 Task: Create a due date automation trigger when advanced on, on the tuesday before a card is due add content with a name or a description starting with resume at 11:00 AM.
Action: Mouse moved to (1074, 84)
Screenshot: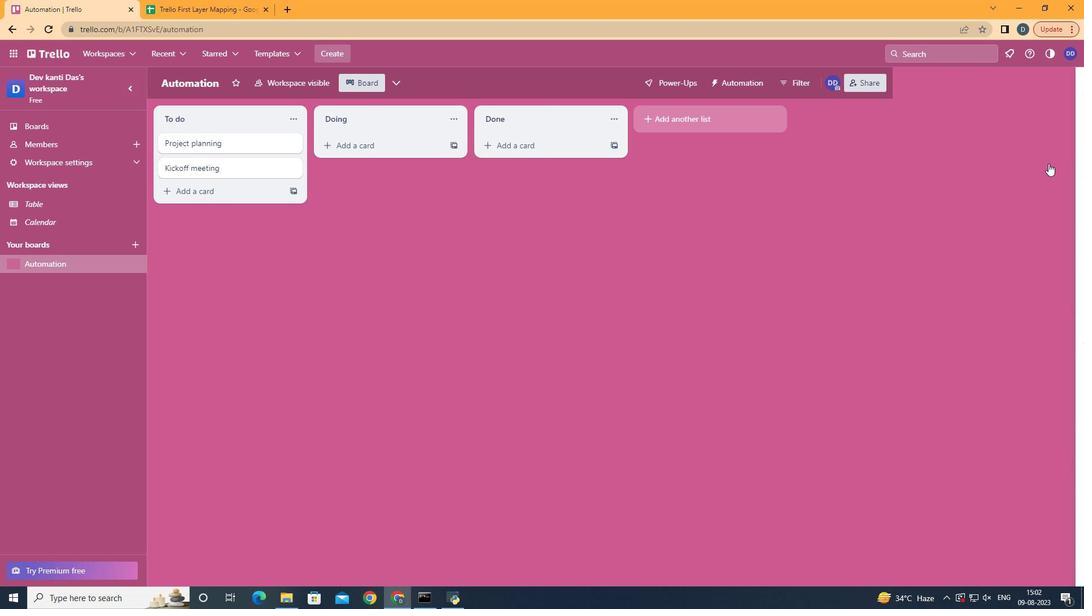 
Action: Mouse pressed left at (1074, 84)
Screenshot: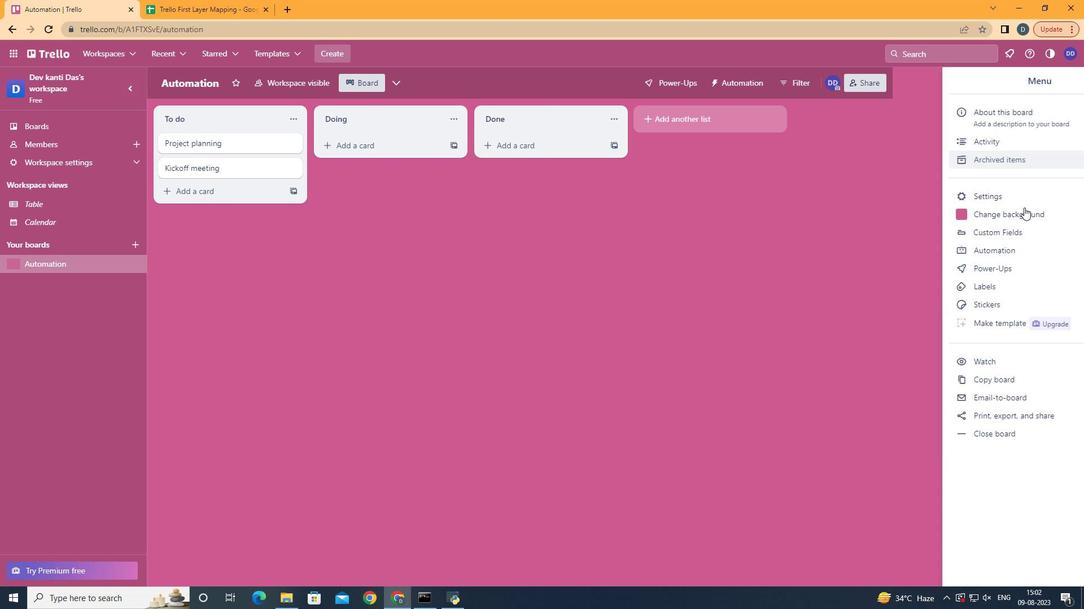 
Action: Mouse moved to (966, 248)
Screenshot: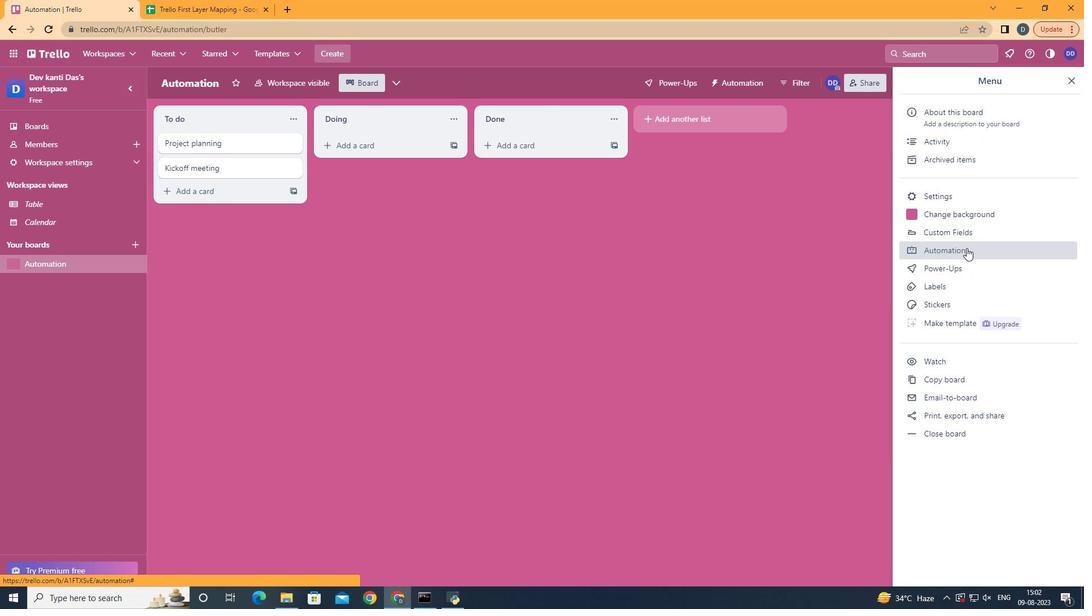 
Action: Mouse pressed left at (966, 248)
Screenshot: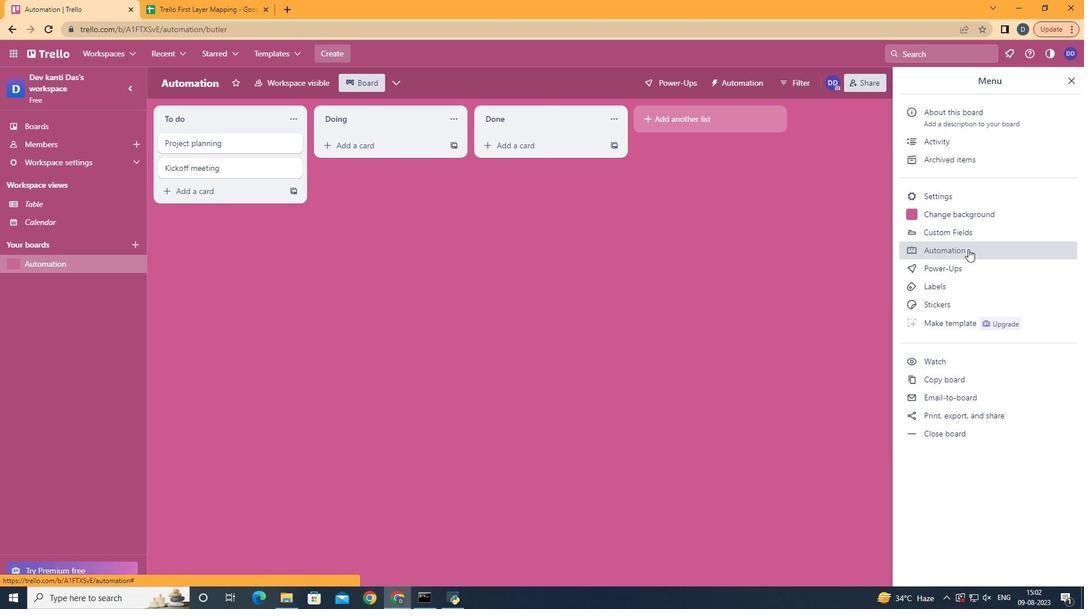 
Action: Mouse moved to (211, 226)
Screenshot: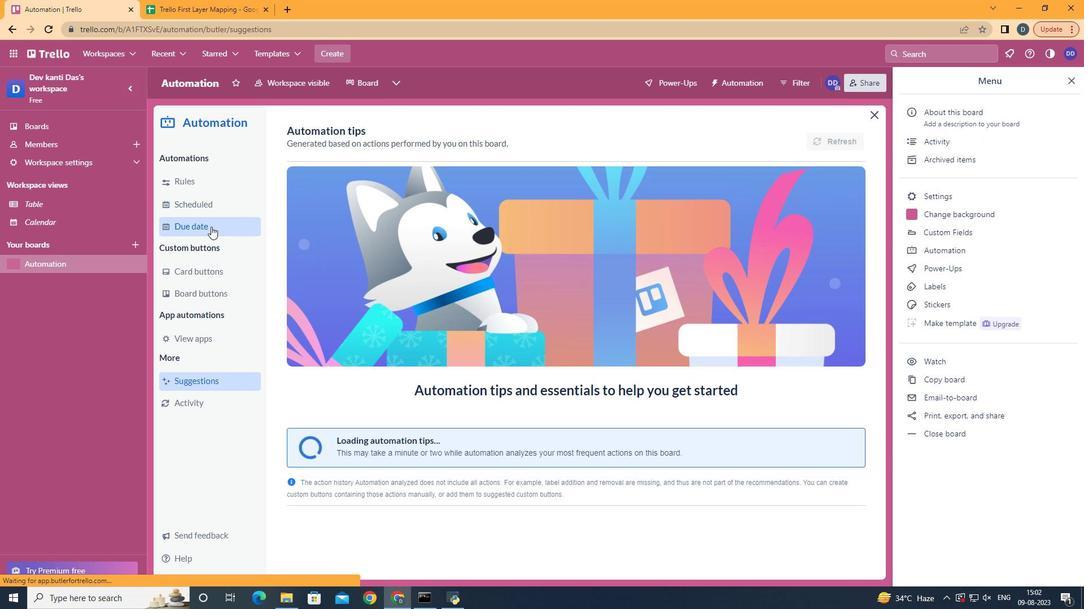 
Action: Mouse pressed left at (211, 226)
Screenshot: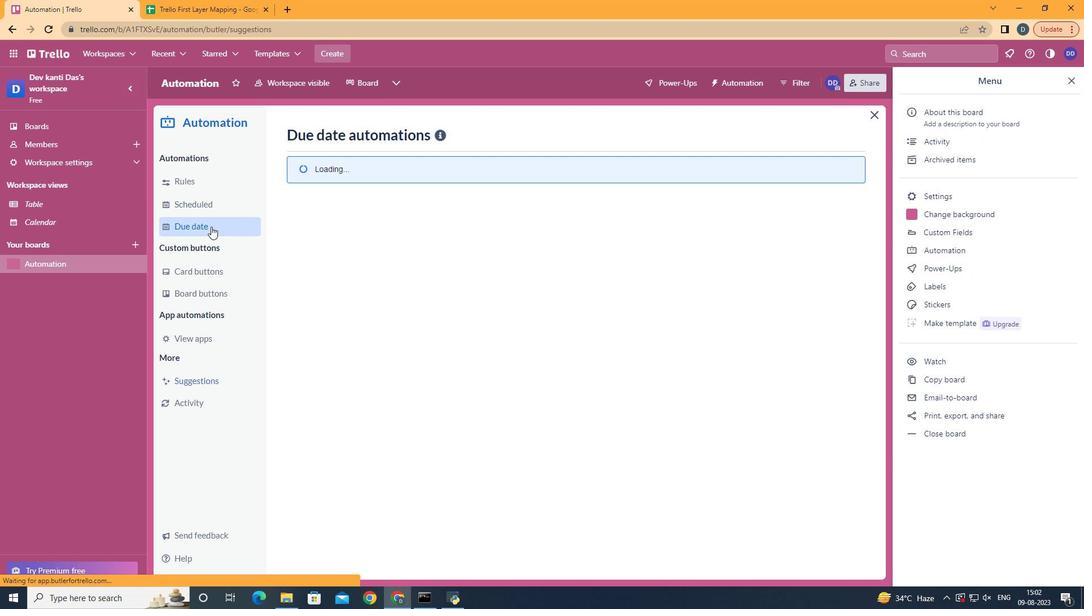 
Action: Mouse moved to (770, 131)
Screenshot: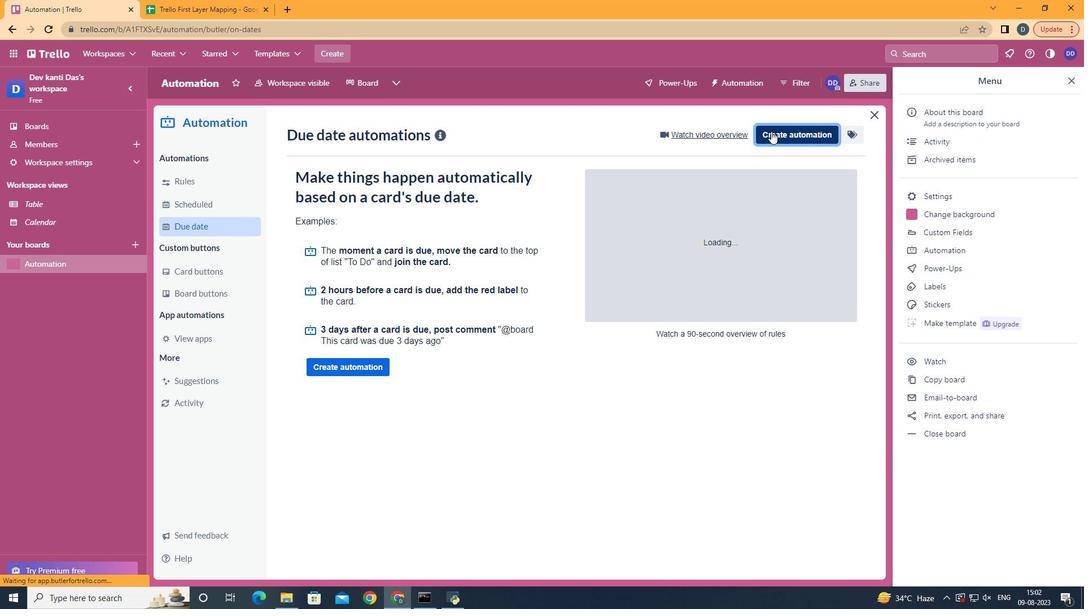
Action: Mouse pressed left at (770, 131)
Screenshot: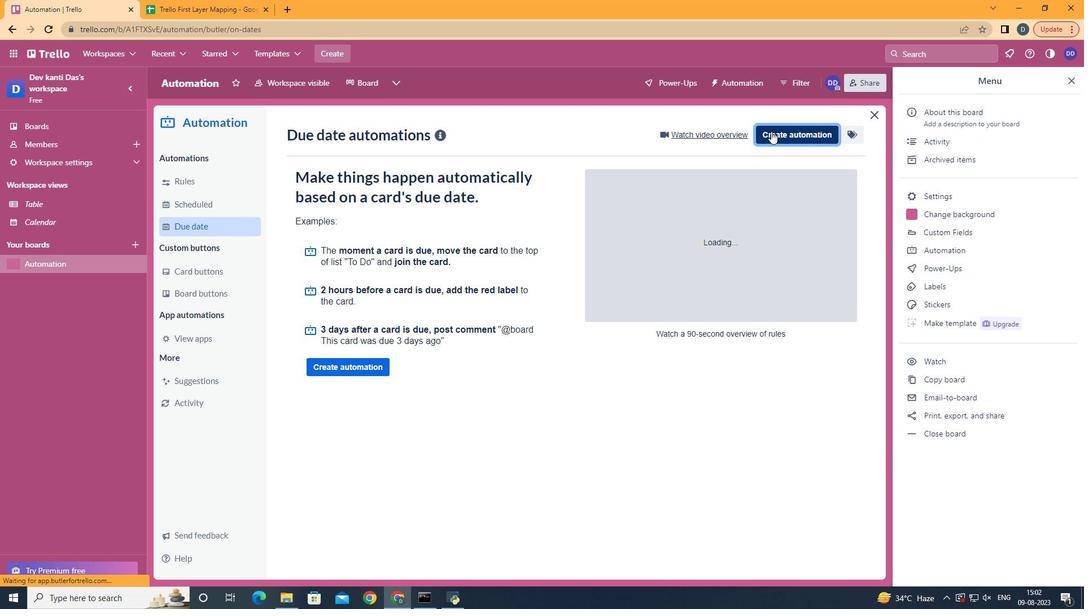 
Action: Mouse moved to (587, 234)
Screenshot: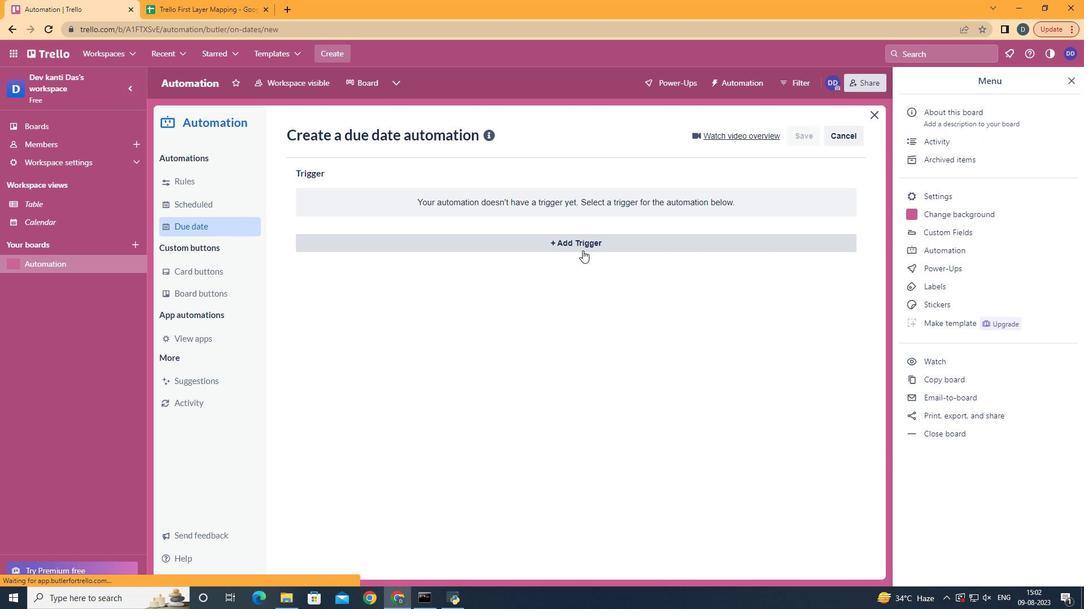 
Action: Mouse pressed left at (587, 234)
Screenshot: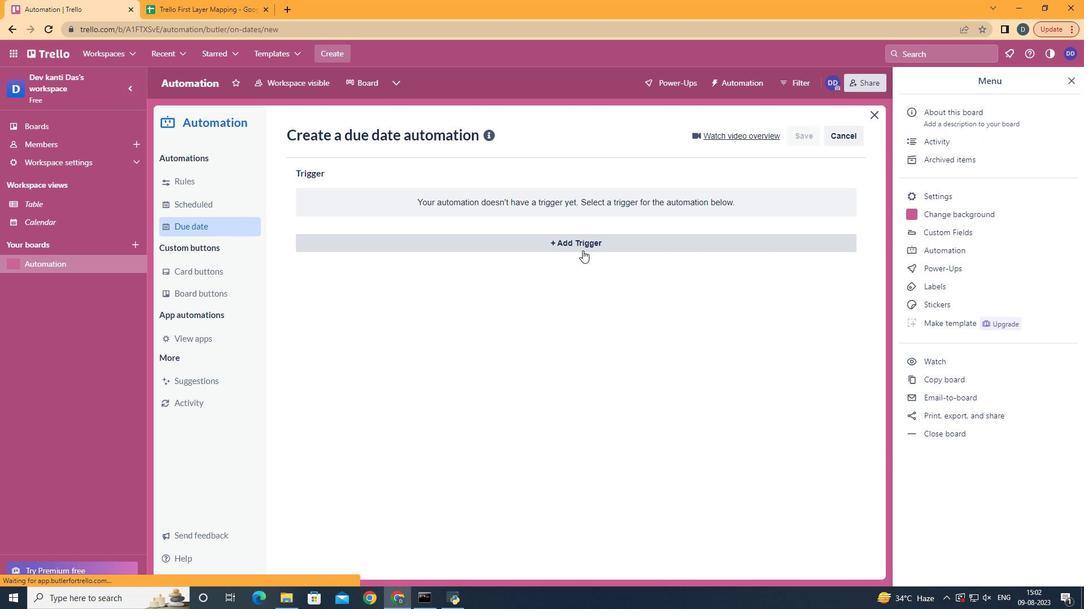 
Action: Mouse moved to (582, 250)
Screenshot: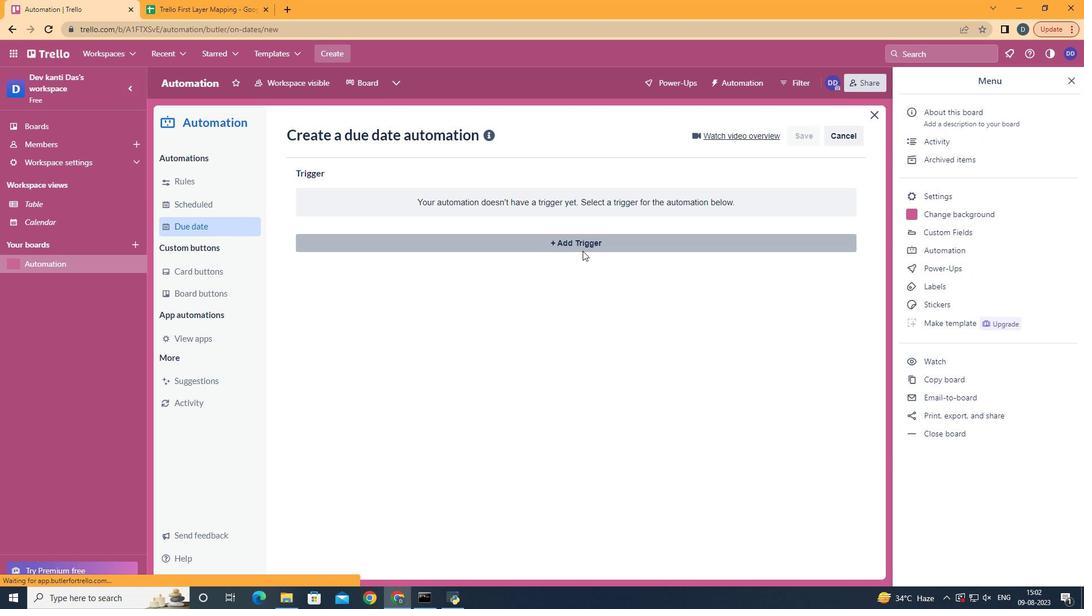 
Action: Mouse pressed left at (582, 250)
Screenshot: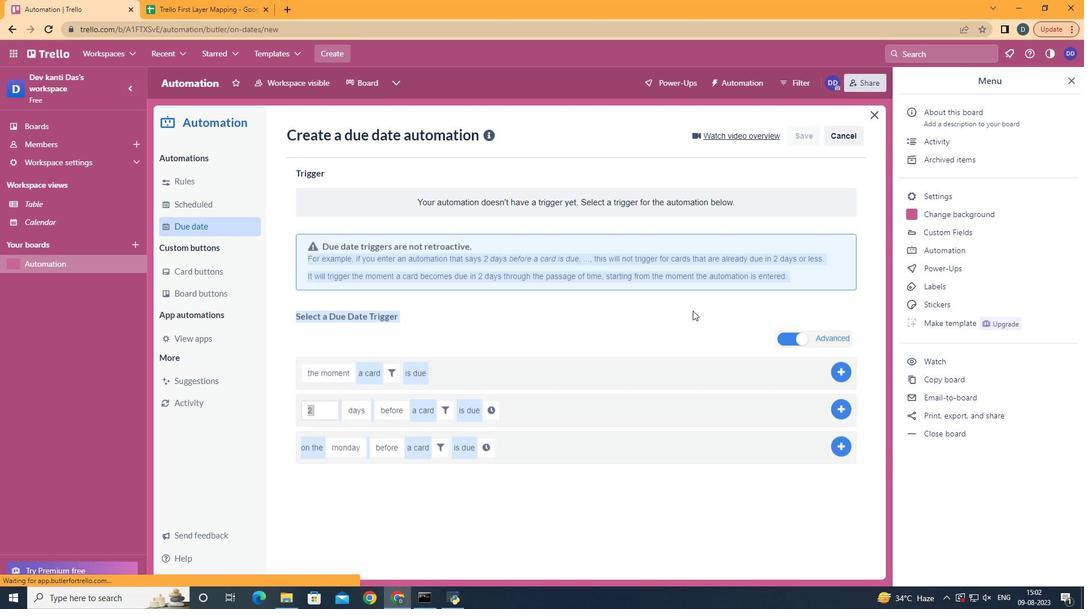 
Action: Mouse moved to (486, 436)
Screenshot: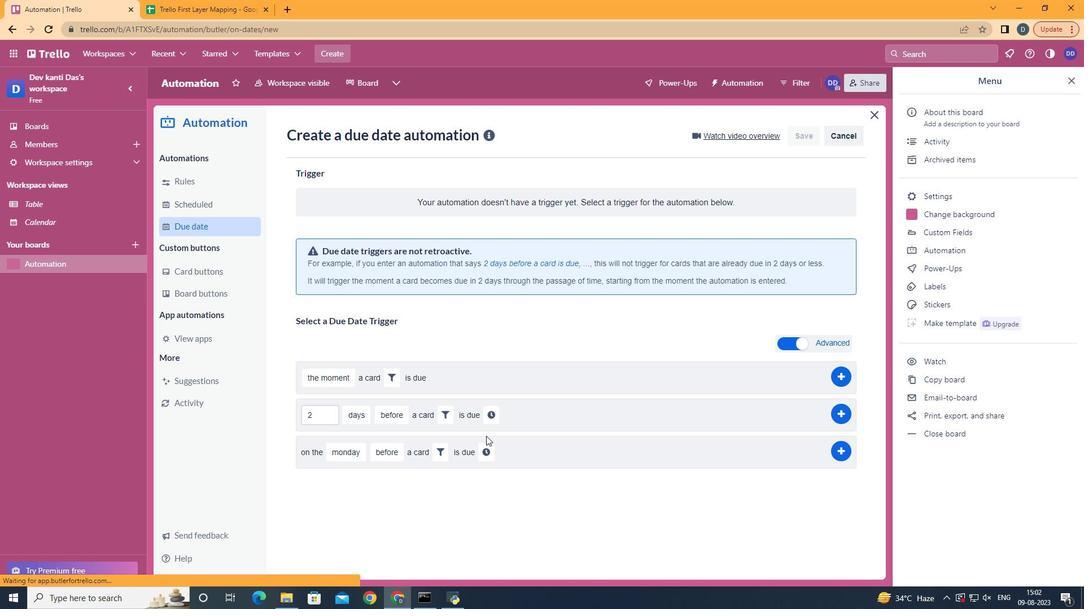
Action: Mouse pressed left at (486, 436)
Screenshot: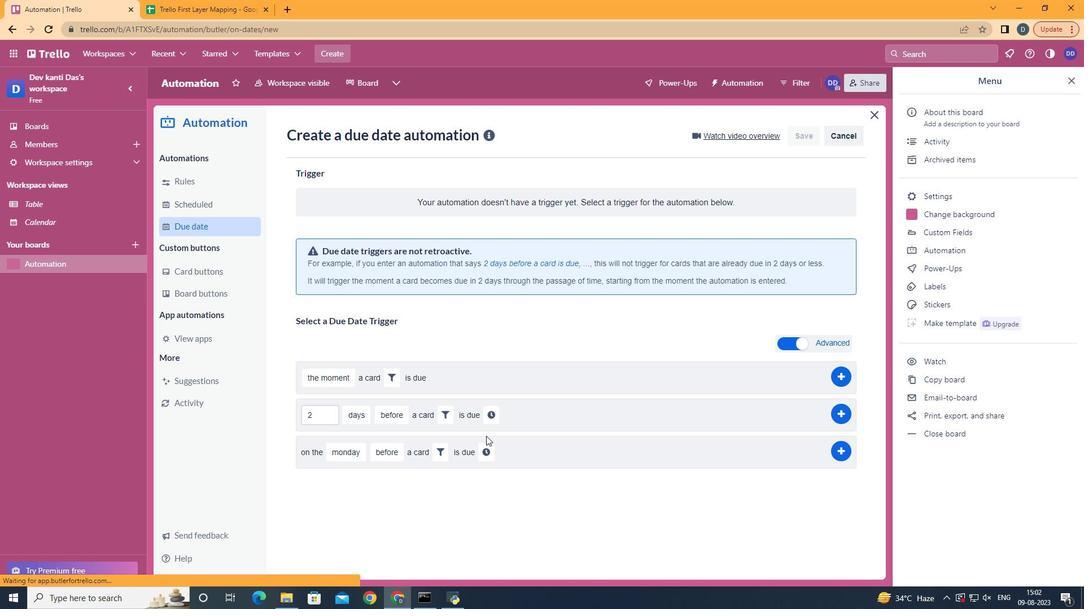 
Action: Mouse moved to (373, 317)
Screenshot: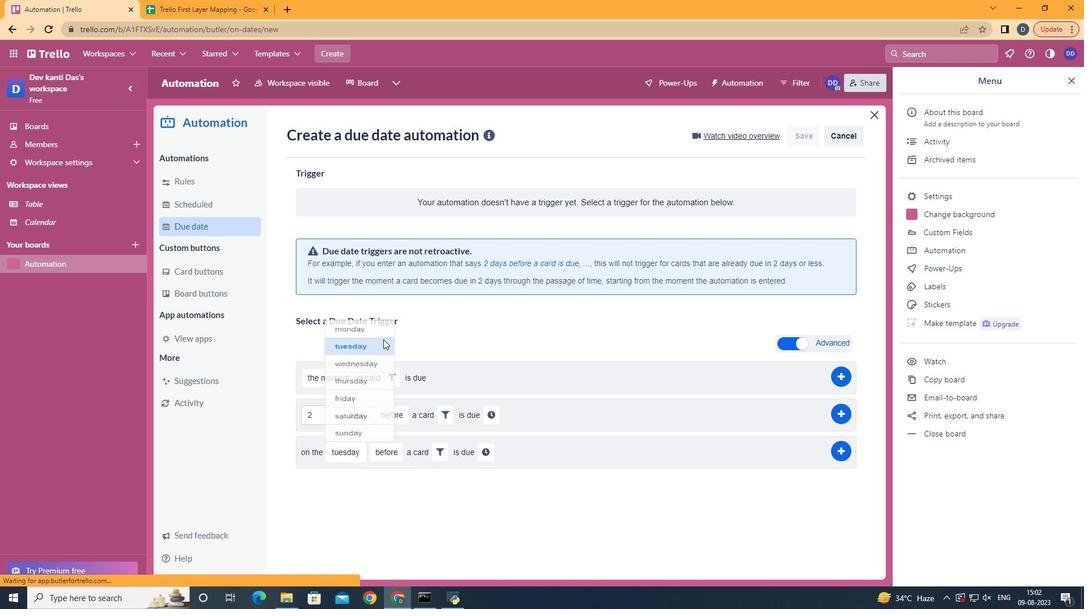 
Action: Mouse pressed left at (373, 317)
Screenshot: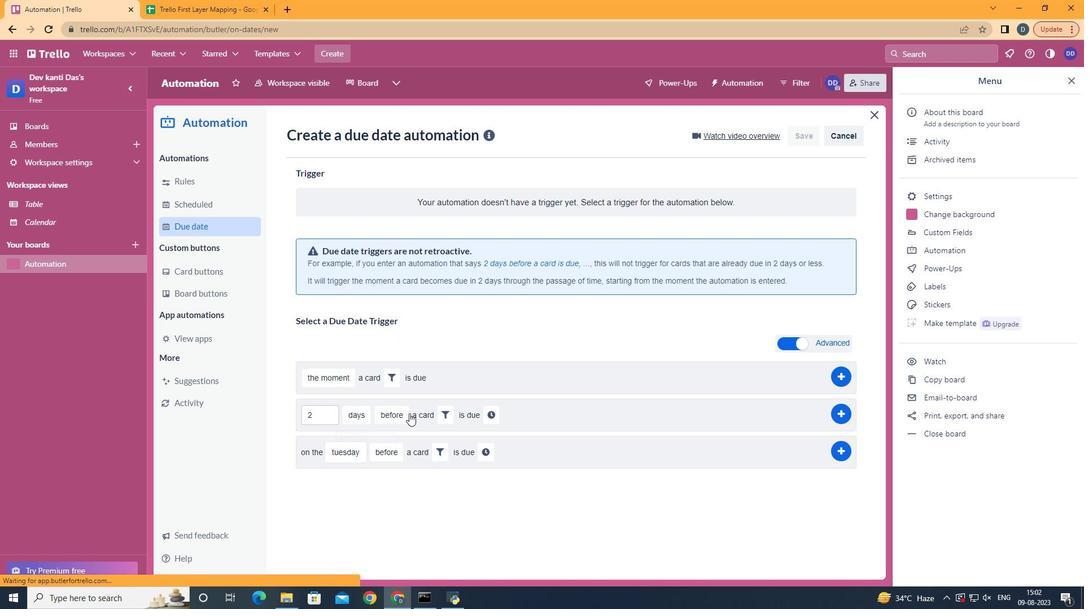 
Action: Mouse moved to (400, 473)
Screenshot: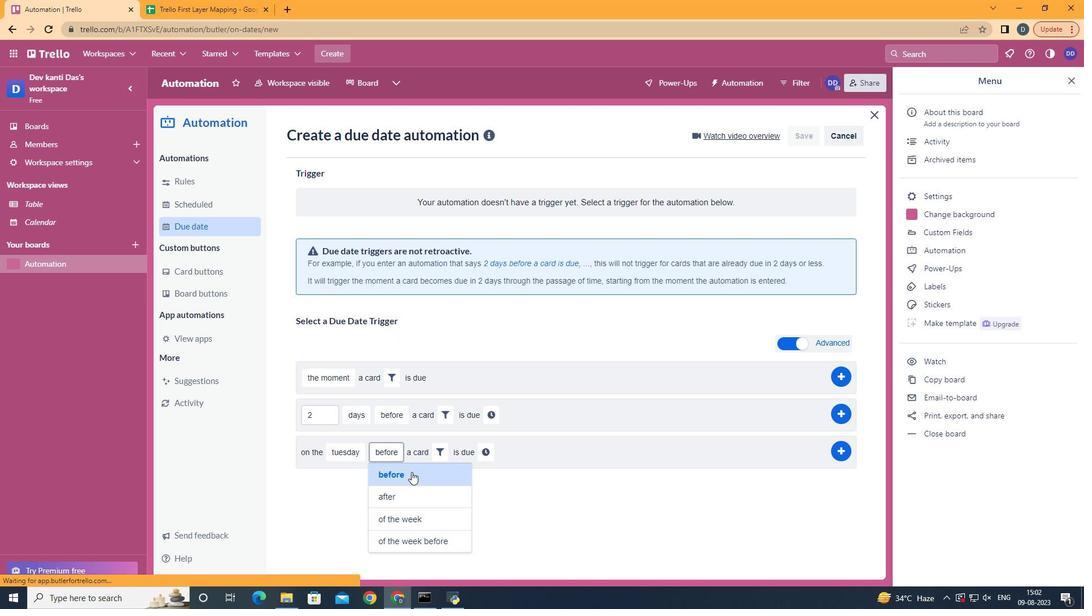 
Action: Mouse pressed left at (400, 473)
Screenshot: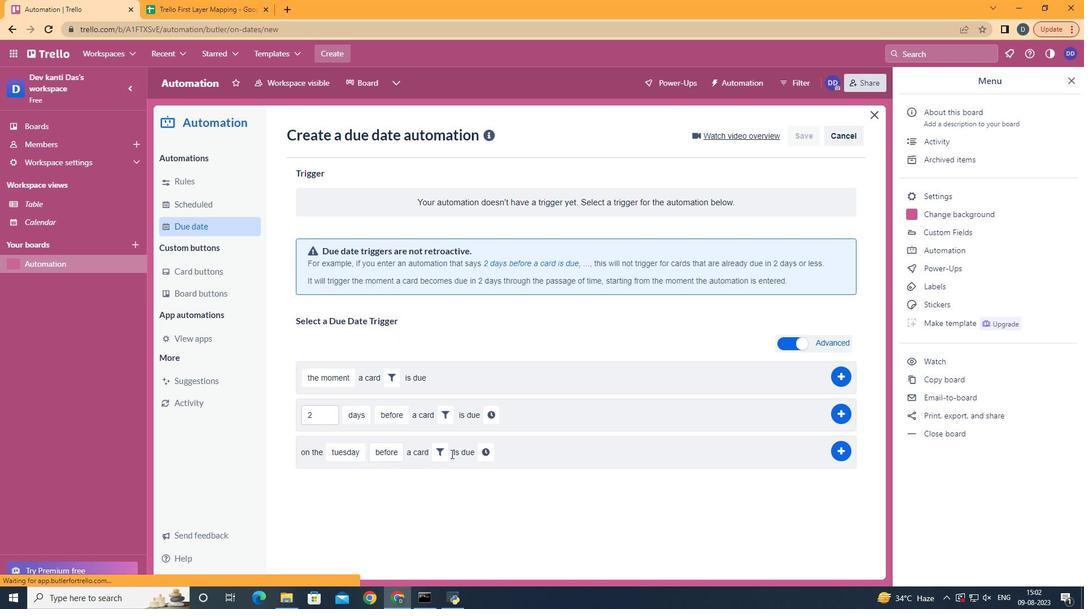 
Action: Mouse moved to (442, 451)
Screenshot: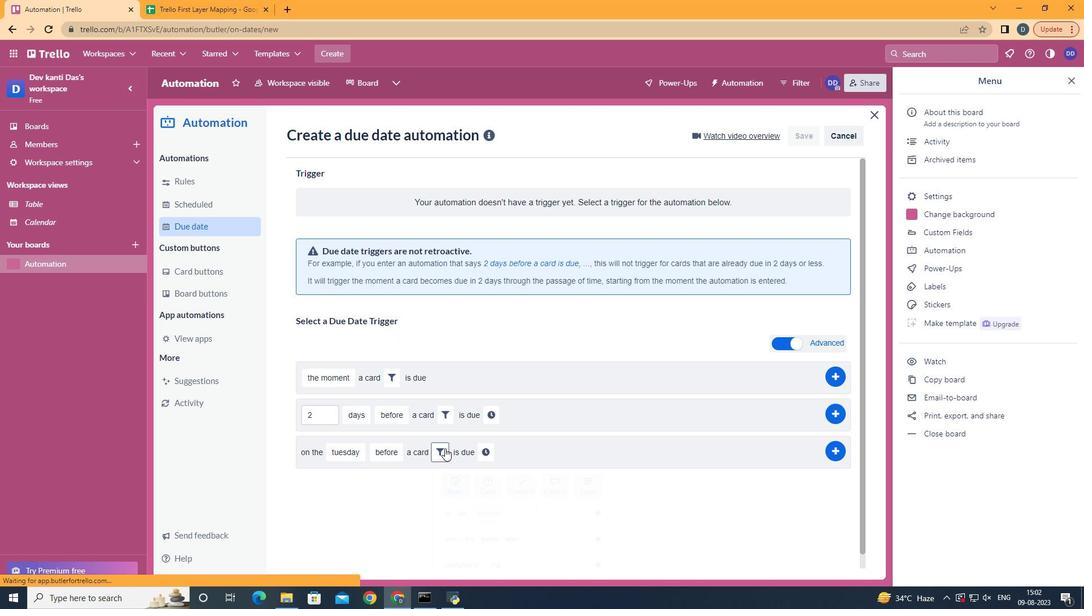 
Action: Mouse pressed left at (442, 451)
Screenshot: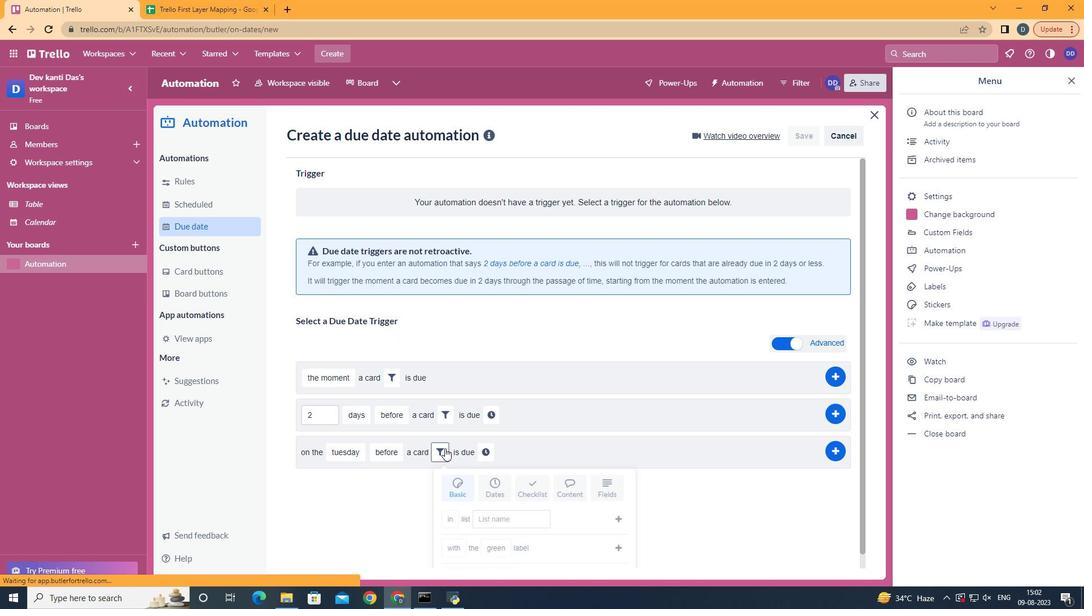 
Action: Mouse moved to (599, 491)
Screenshot: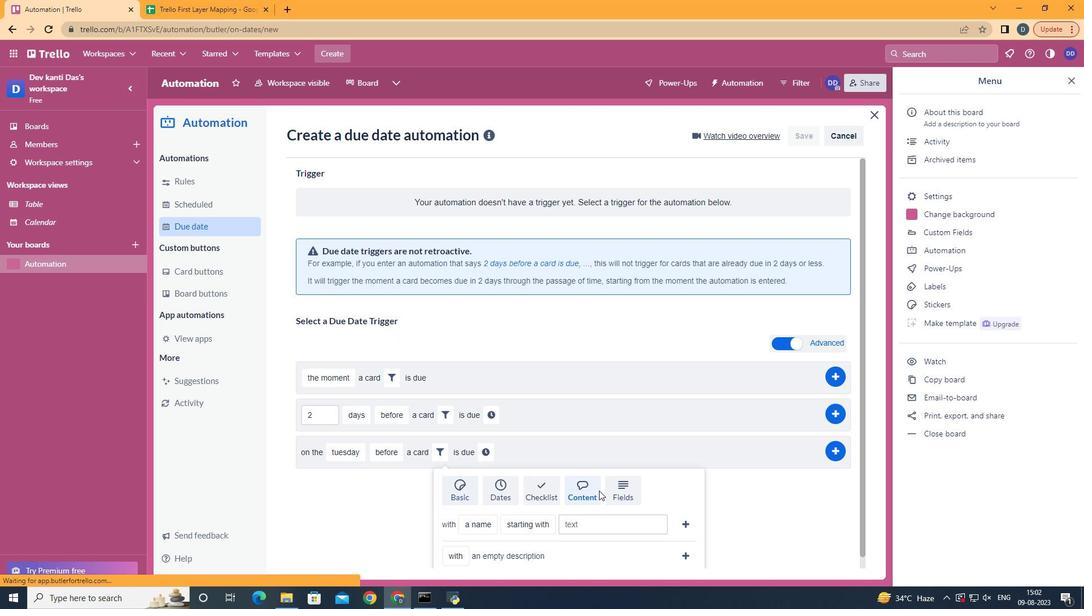 
Action: Mouse pressed left at (599, 491)
Screenshot: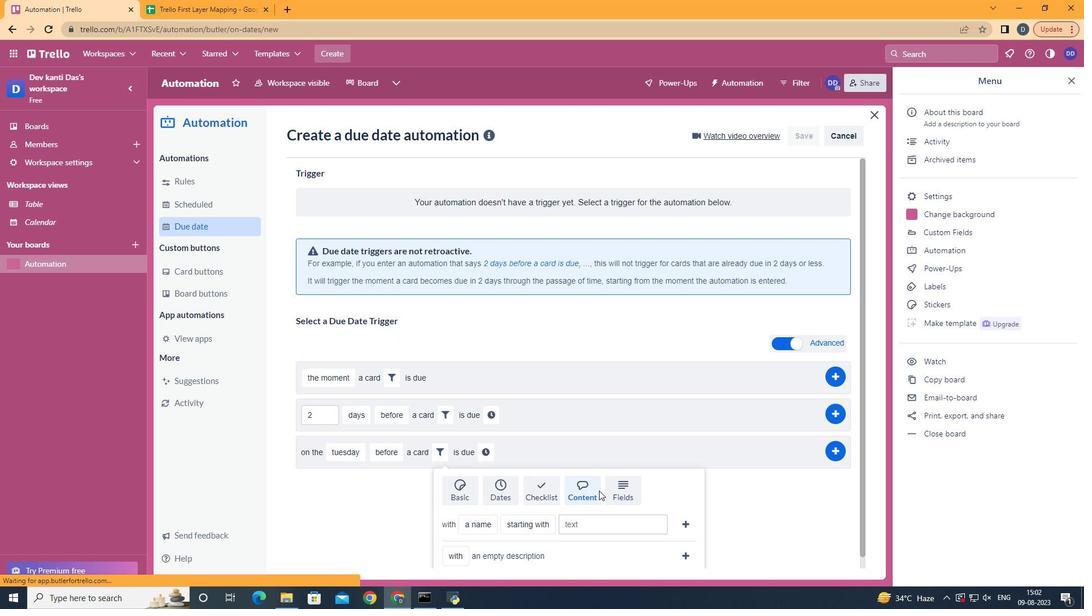 
Action: Mouse moved to (494, 507)
Screenshot: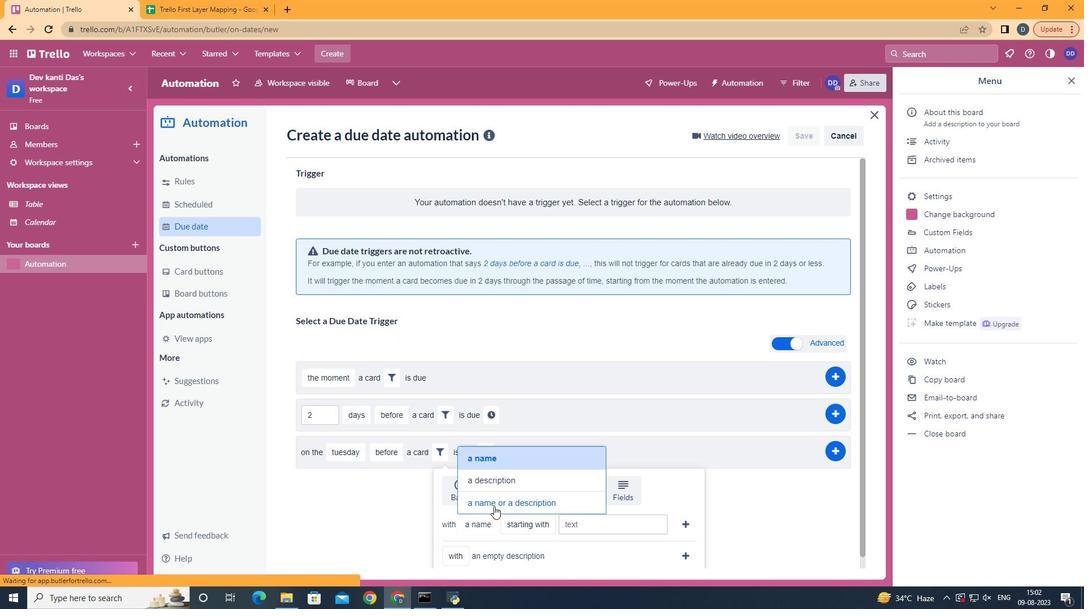 
Action: Mouse pressed left at (494, 507)
Screenshot: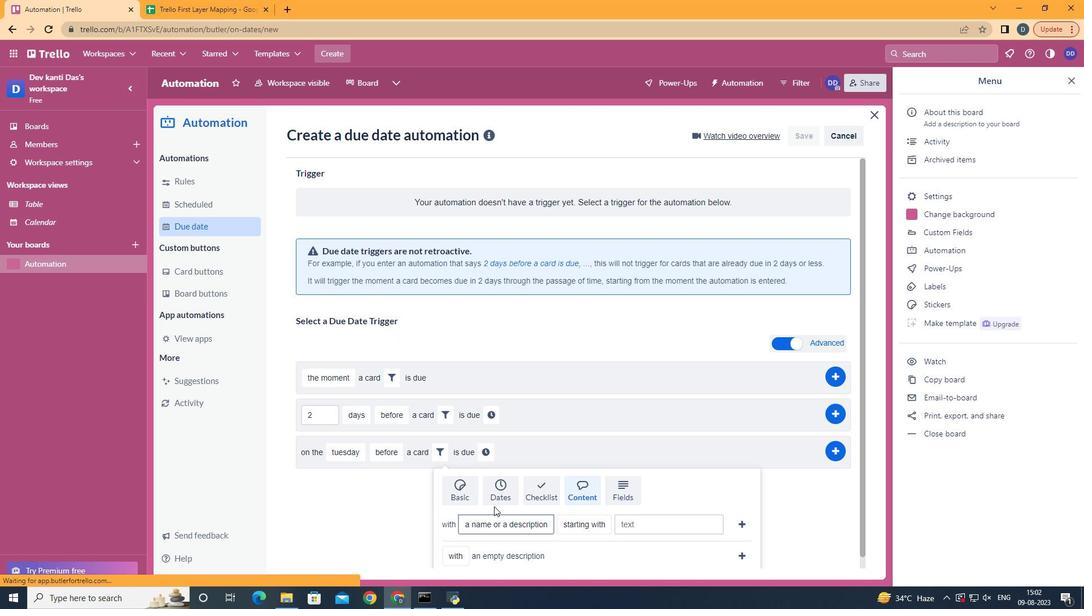 
Action: Mouse moved to (609, 386)
Screenshot: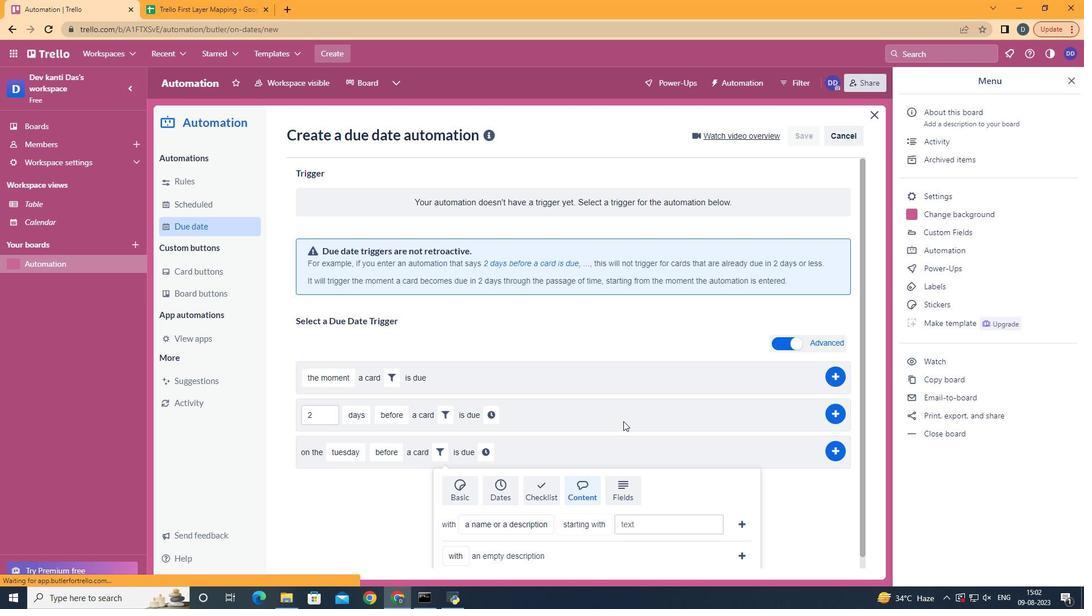 
Action: Mouse pressed left at (609, 386)
Screenshot: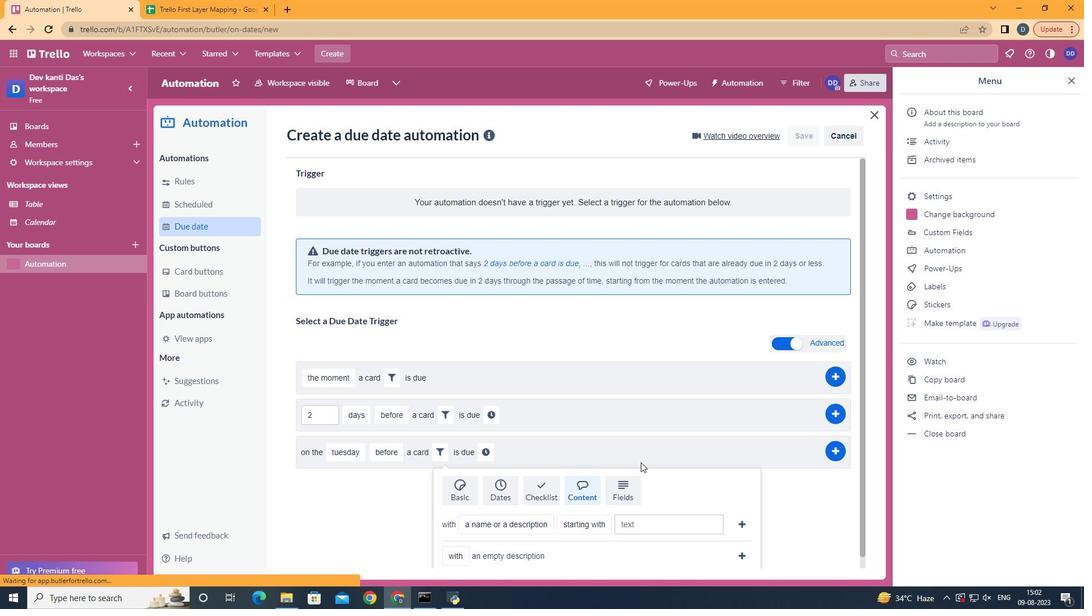 
Action: Mouse moved to (655, 521)
Screenshot: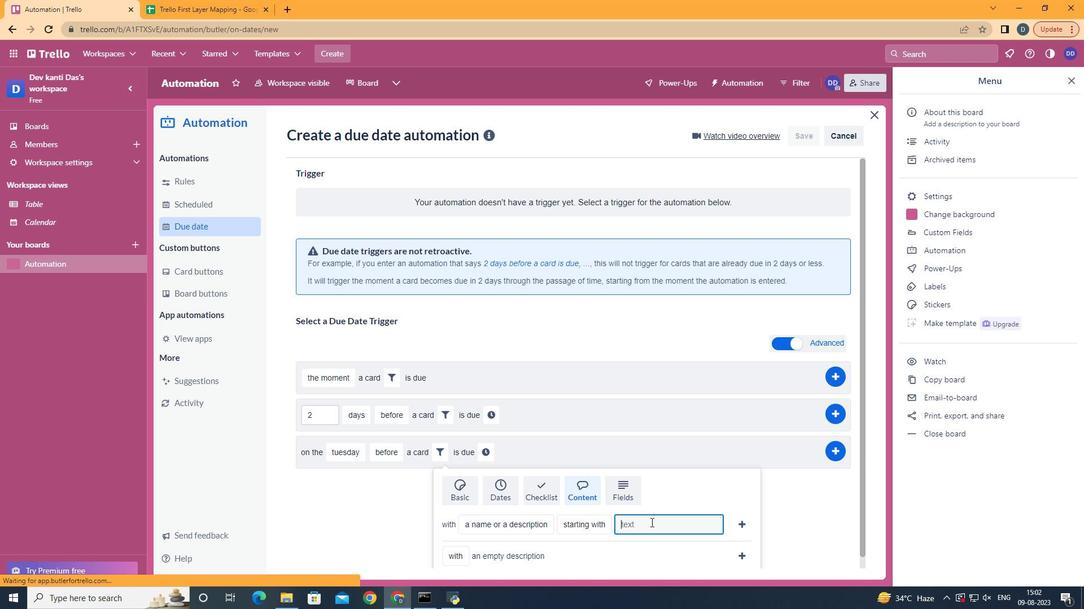 
Action: Mouse pressed left at (655, 521)
Screenshot: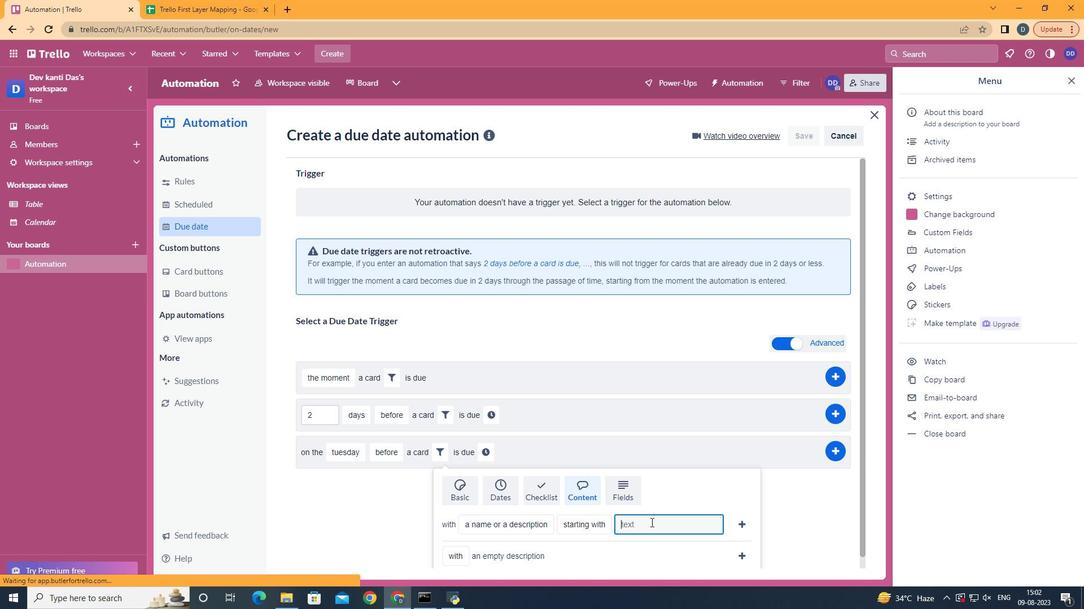 
Action: Mouse moved to (651, 522)
Screenshot: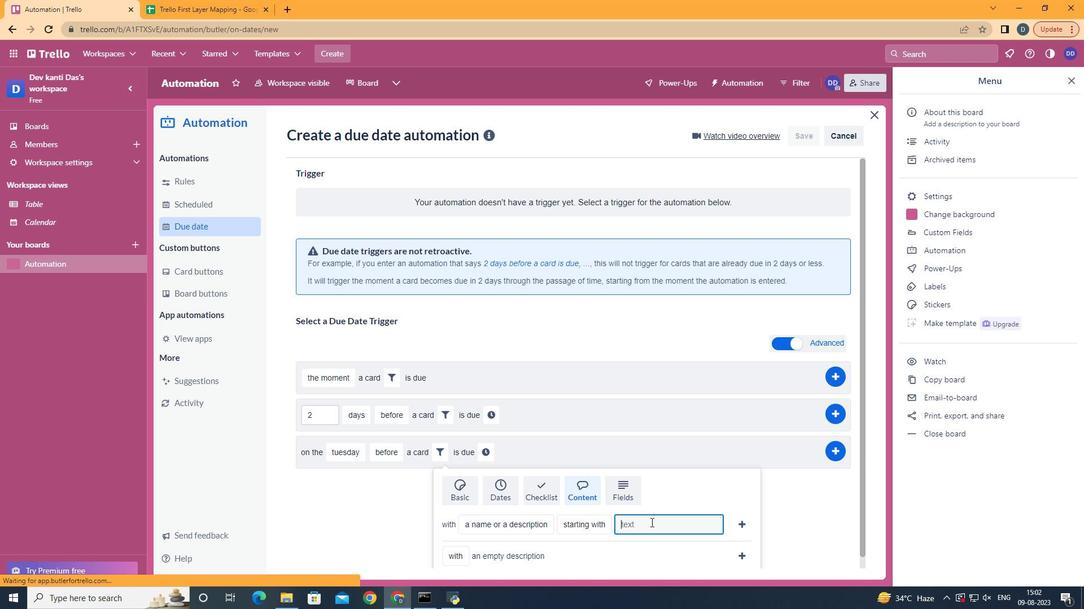 
Action: Key pressed resume
Screenshot: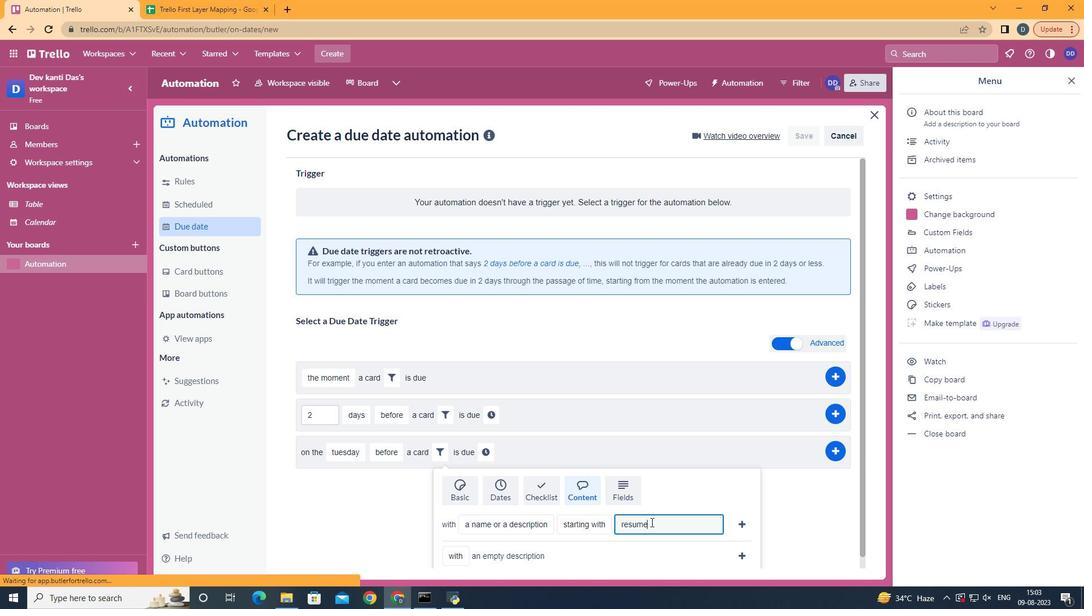 
Action: Mouse moved to (740, 526)
Screenshot: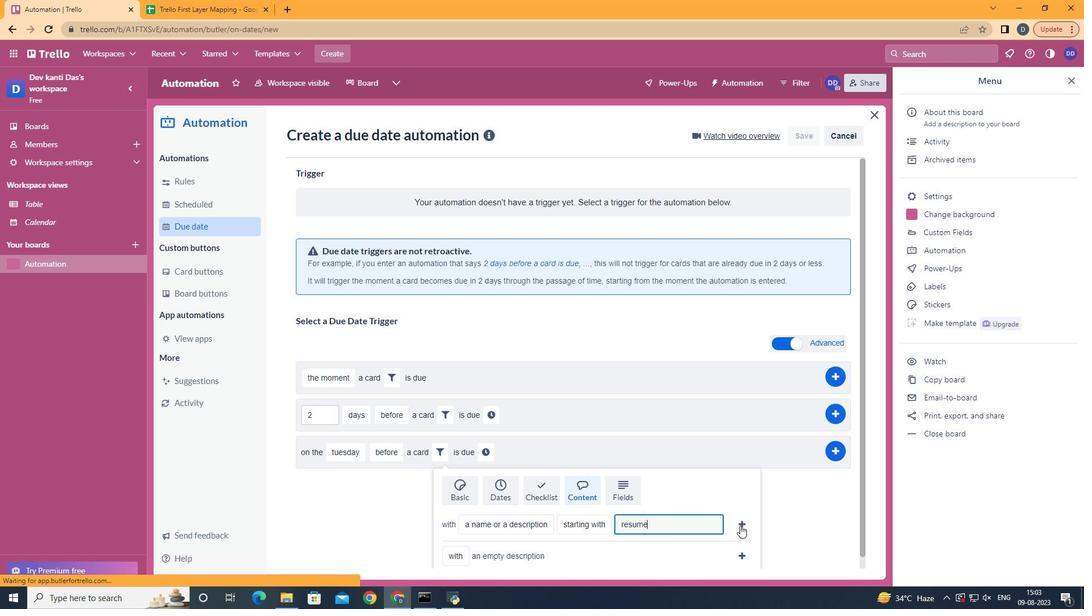 
Action: Mouse pressed left at (740, 526)
Screenshot: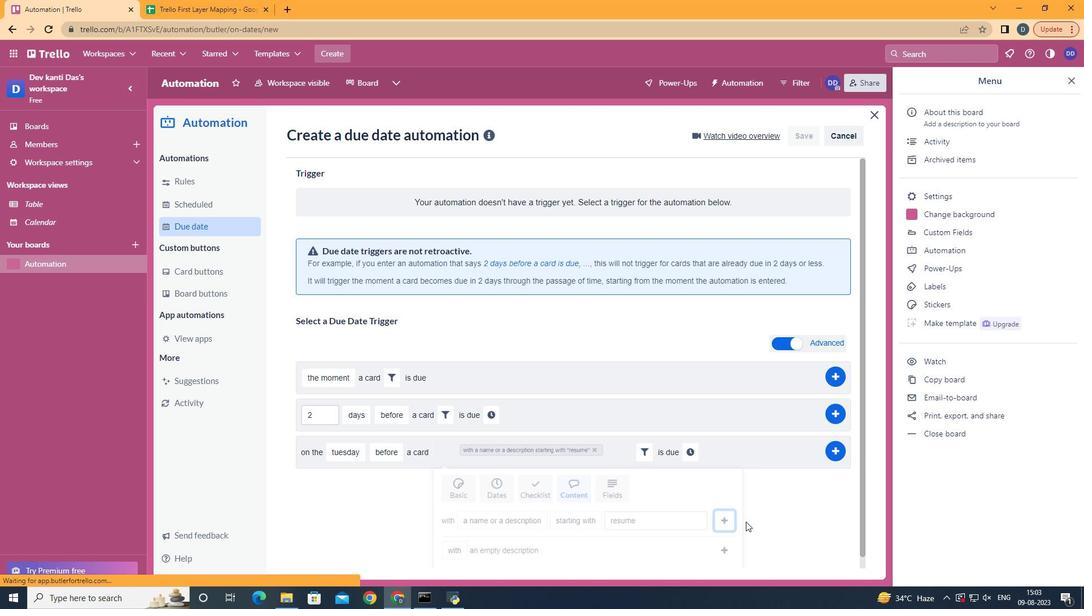
Action: Mouse moved to (692, 457)
Screenshot: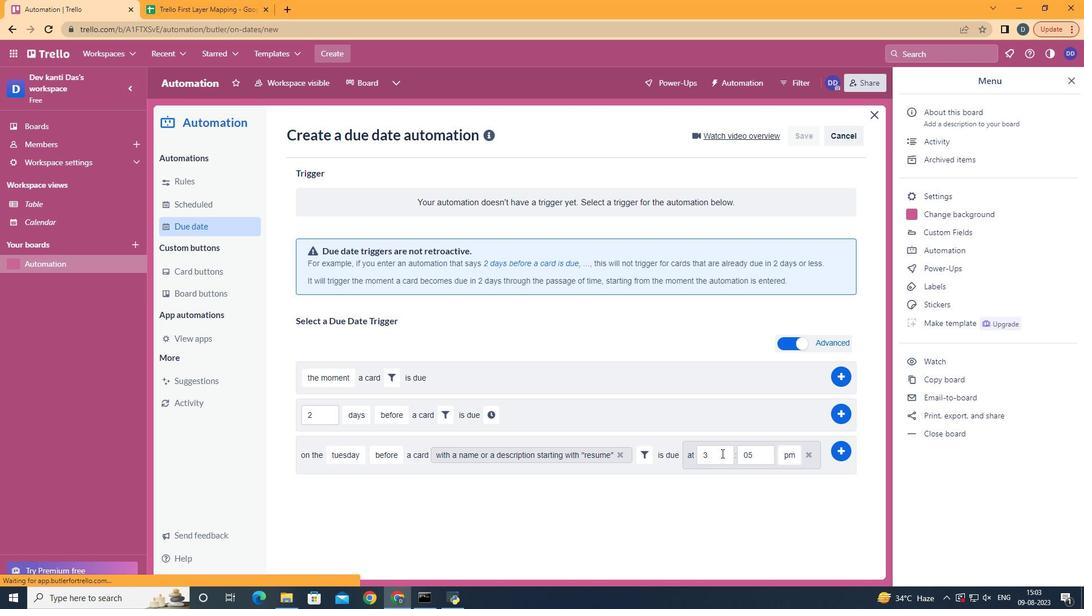 
Action: Mouse pressed left at (692, 457)
Screenshot: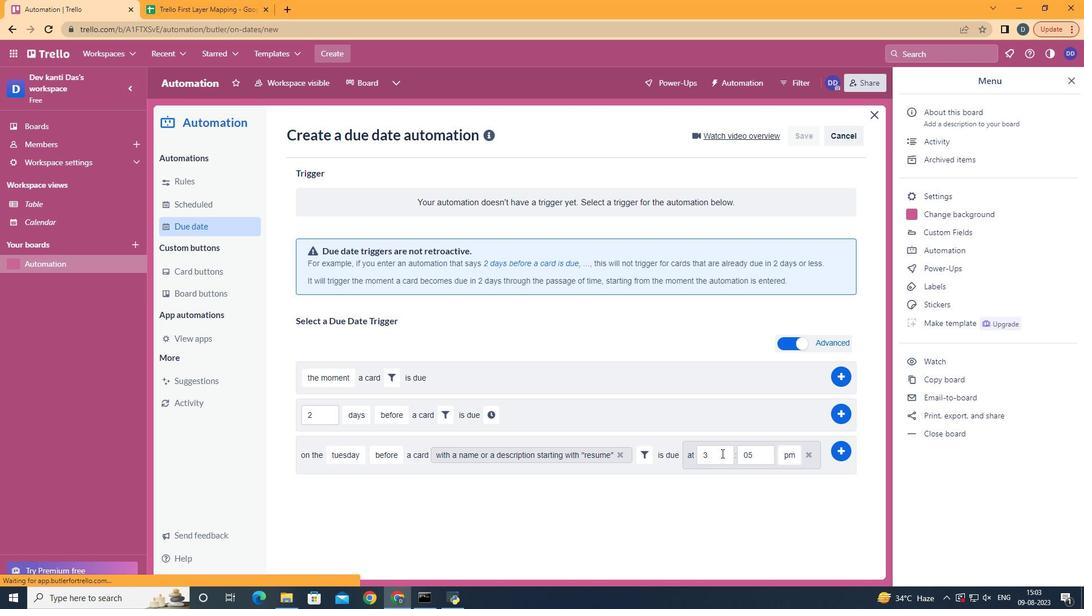 
Action: Mouse moved to (721, 453)
Screenshot: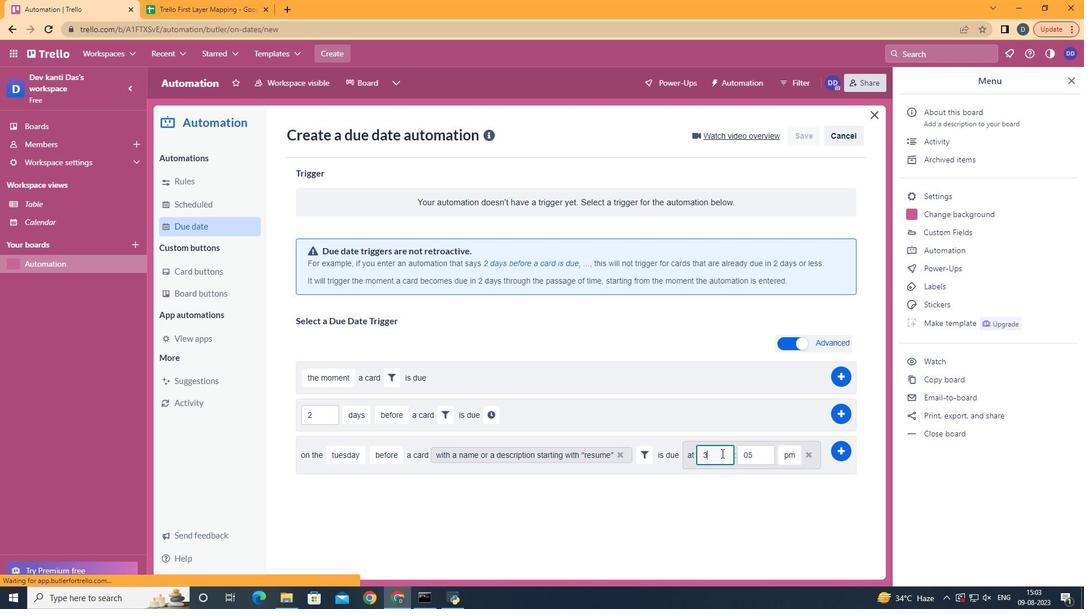 
Action: Mouse pressed left at (721, 453)
Screenshot: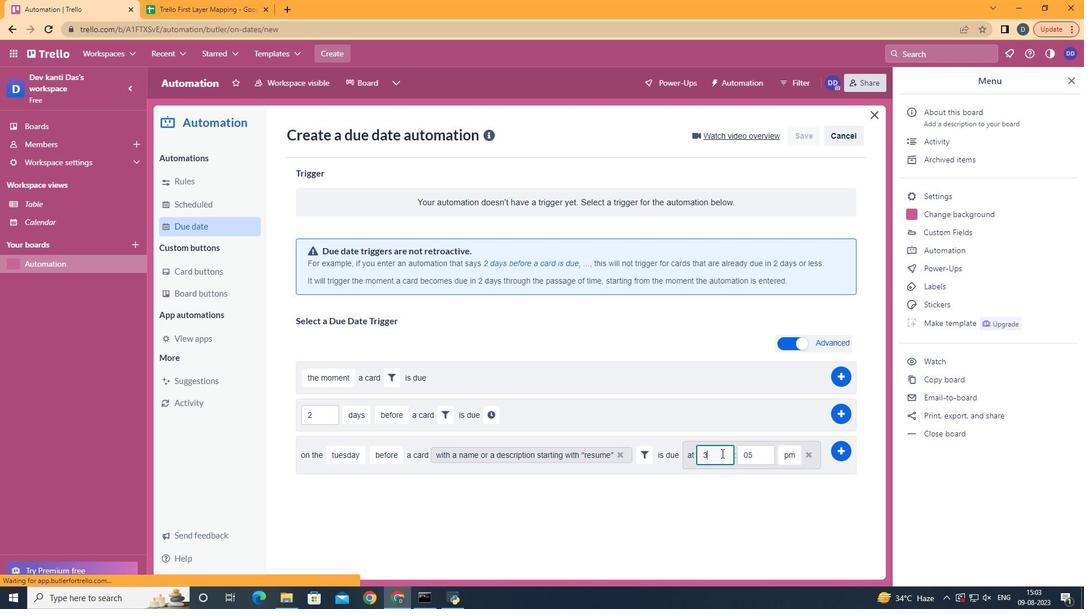 
Action: Key pressed <Key.backspace>11
Screenshot: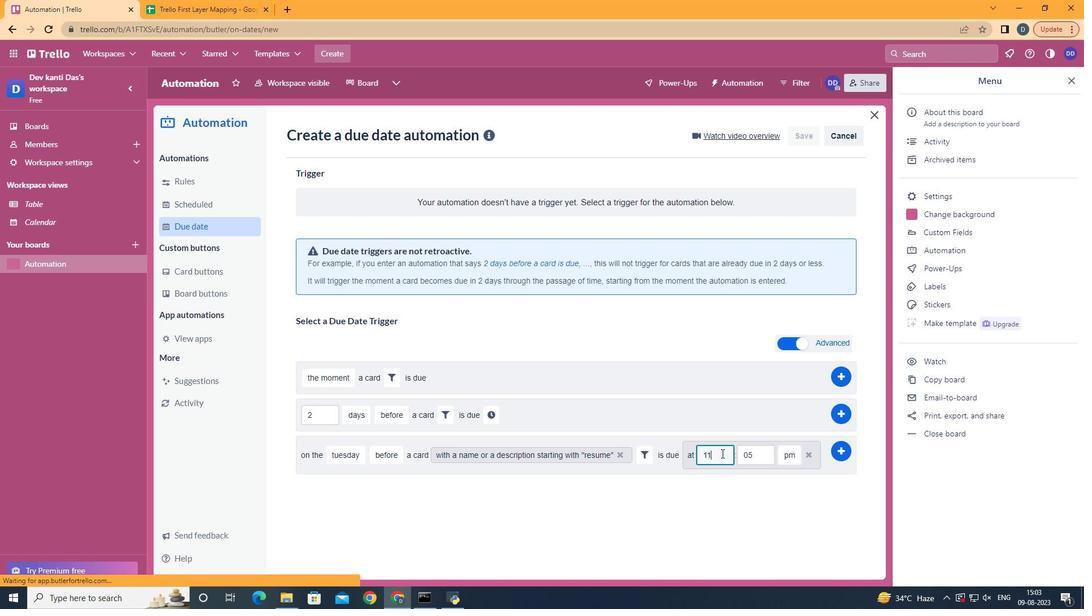 
Action: Mouse moved to (757, 457)
Screenshot: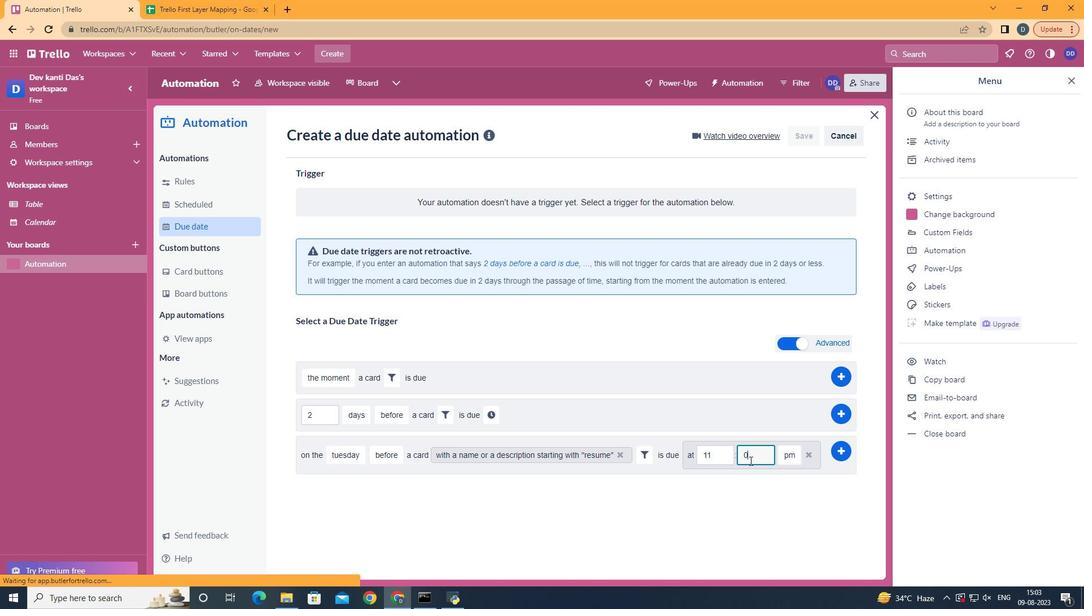 
Action: Mouse pressed left at (757, 457)
Screenshot: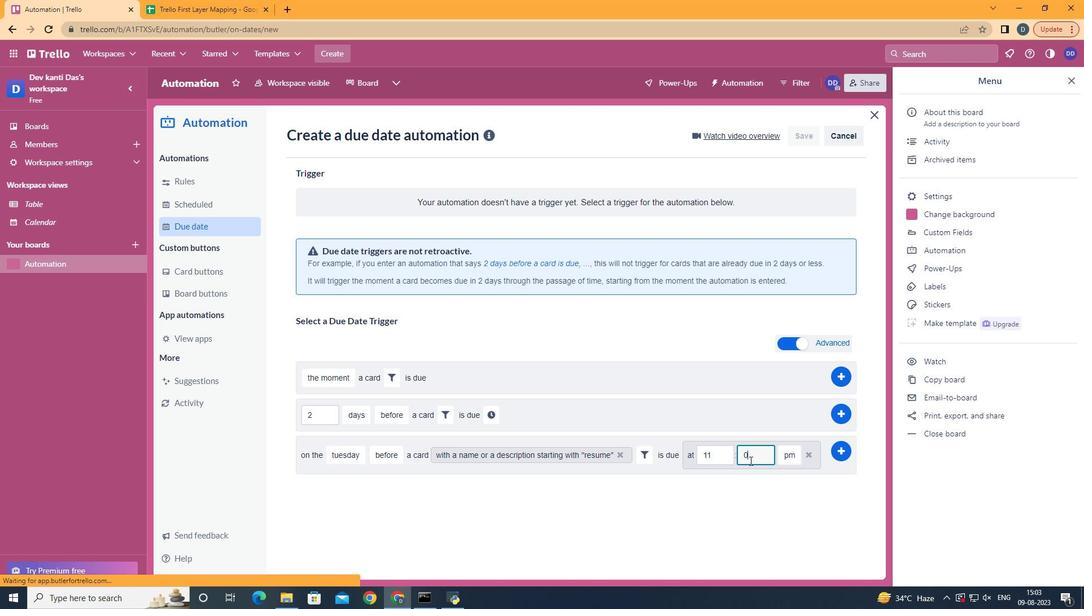 
Action: Key pressed <Key.backspace>
Screenshot: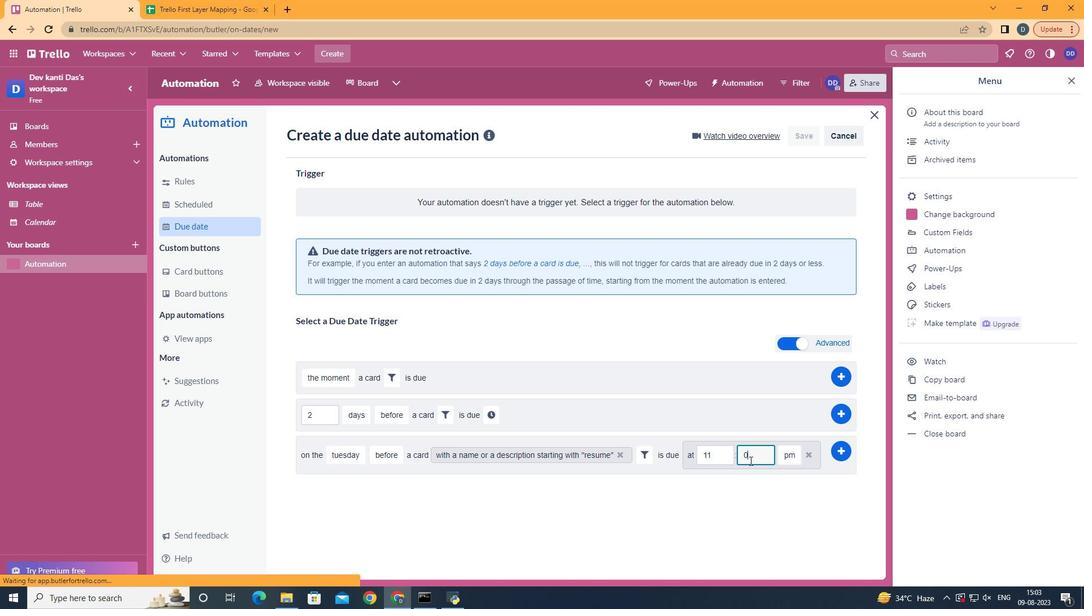 
Action: Mouse moved to (749, 461)
Screenshot: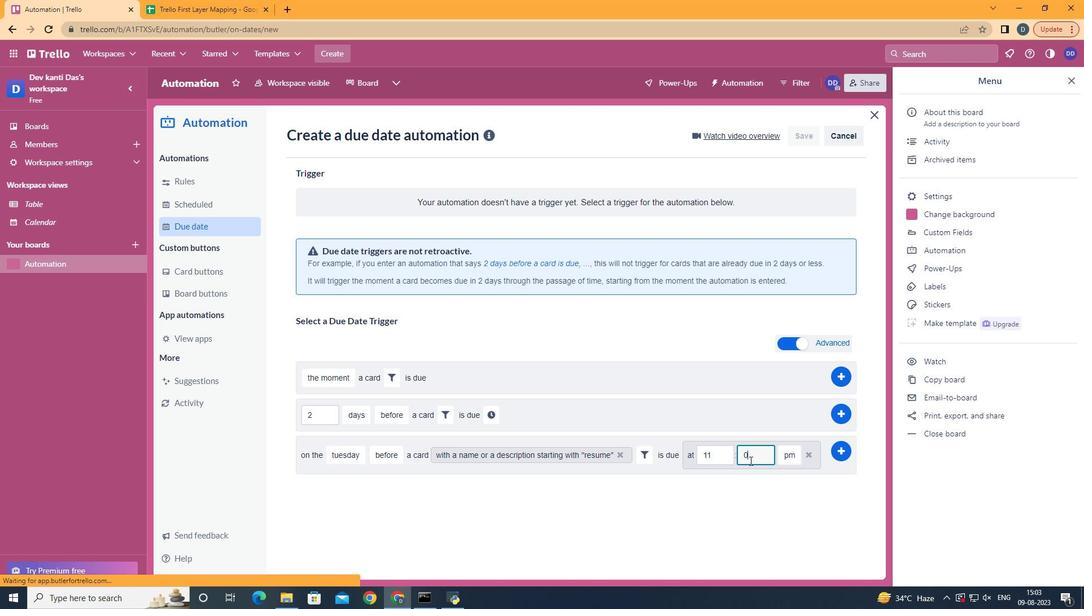
Action: Key pressed 0
Screenshot: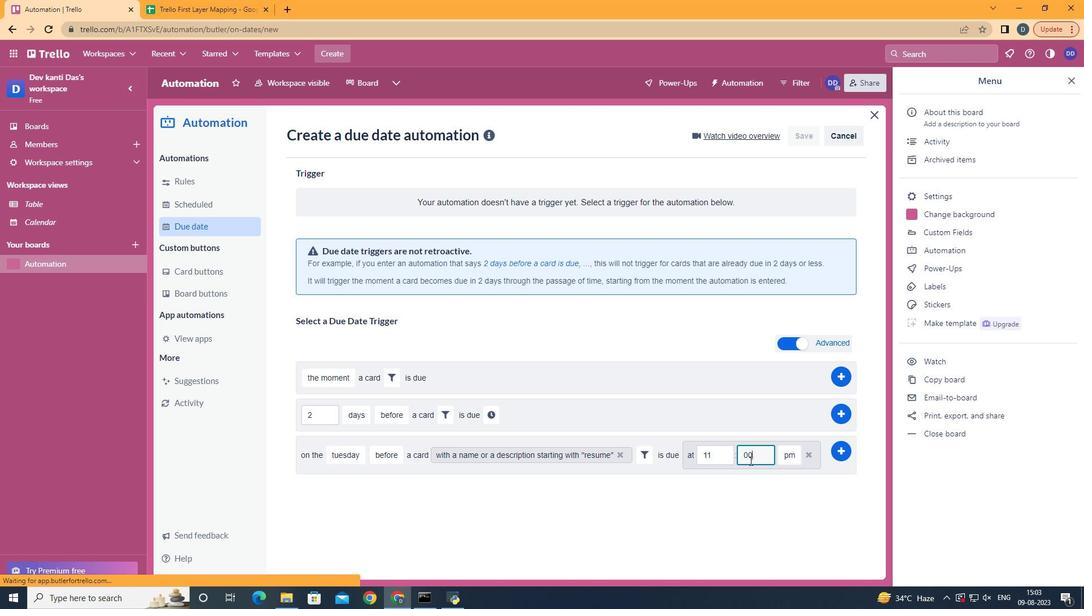 
Action: Mouse moved to (793, 478)
Screenshot: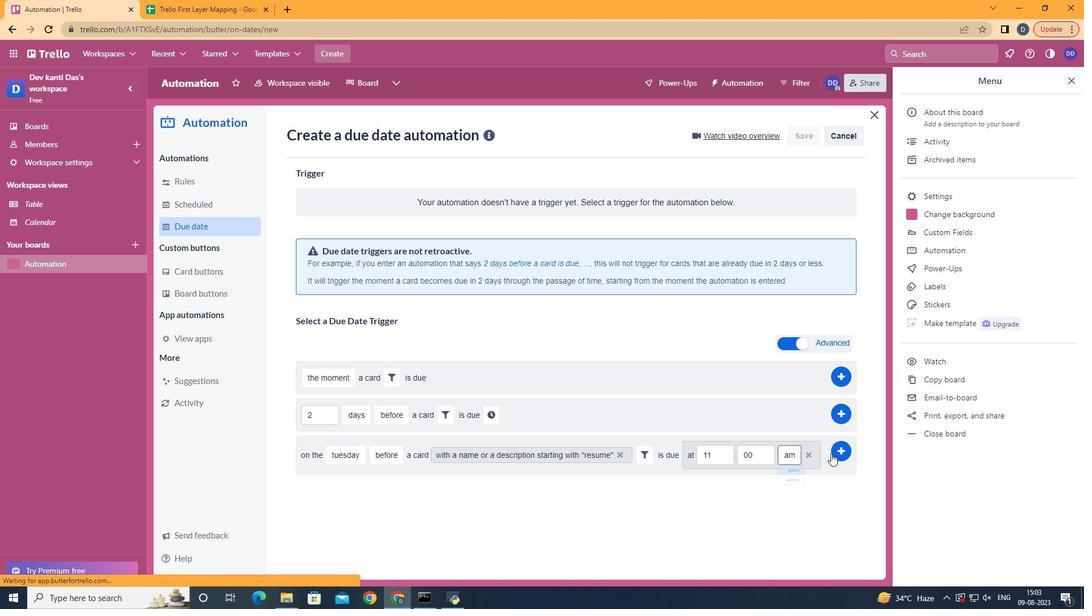 
Action: Mouse pressed left at (793, 478)
Screenshot: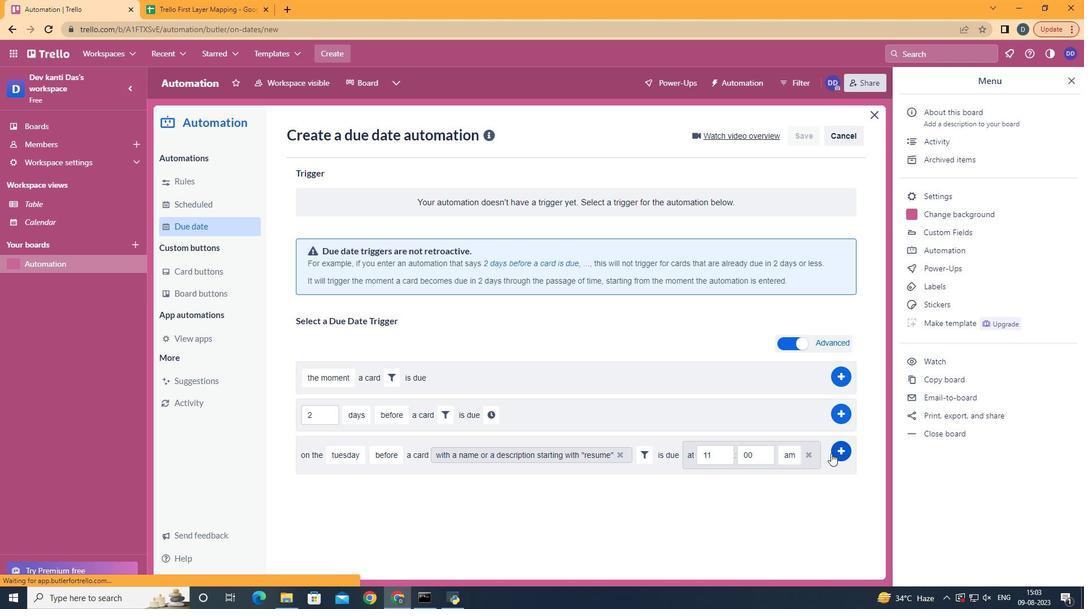 
Action: Mouse moved to (859, 447)
Screenshot: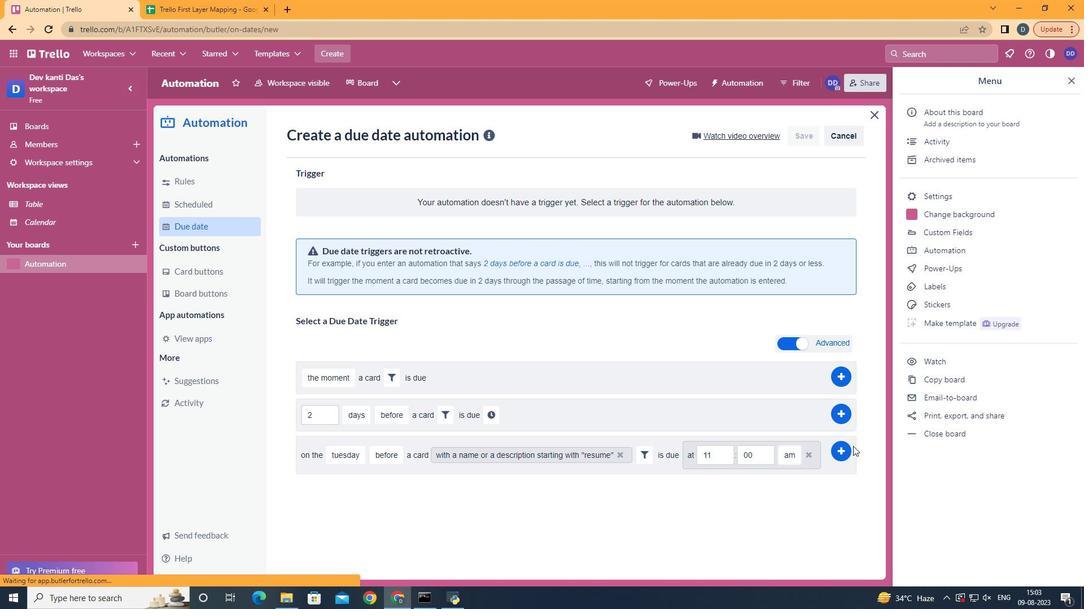 
Action: Mouse pressed left at (859, 447)
Screenshot: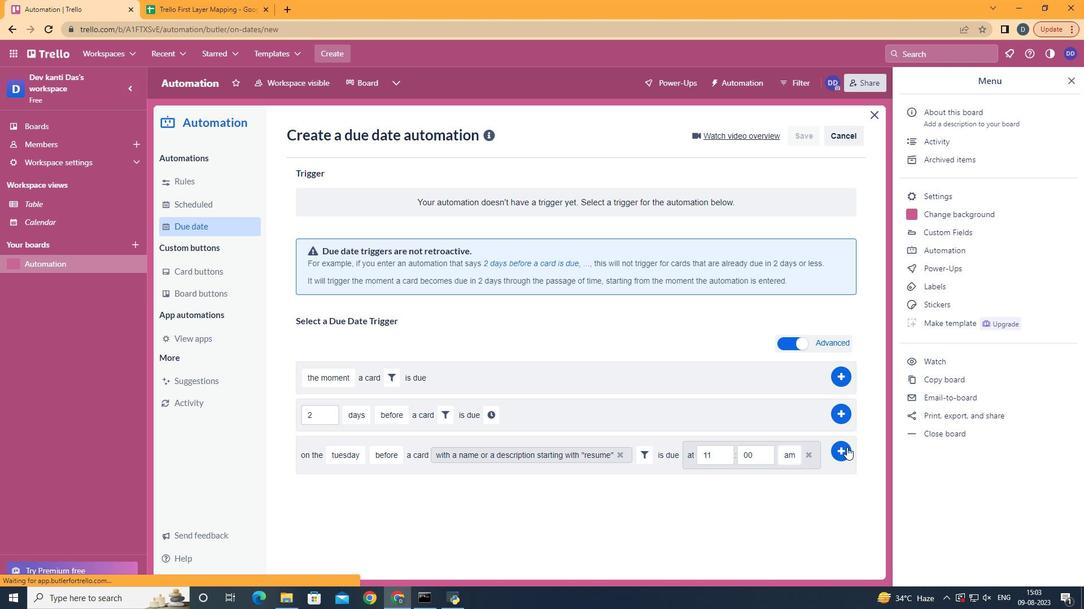 
Action: Mouse moved to (846, 447)
Screenshot: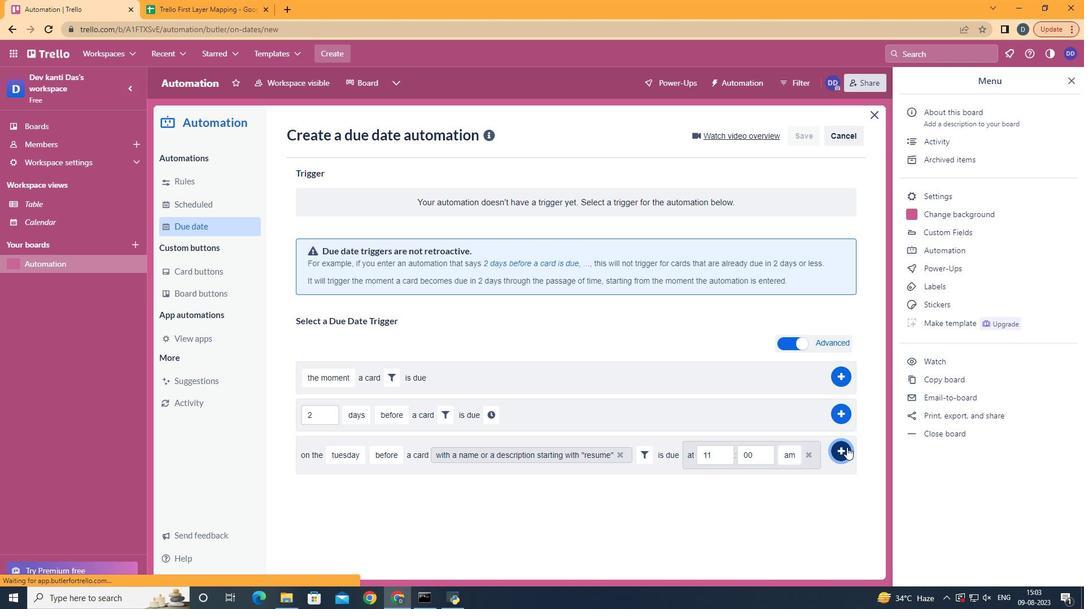 
Action: Mouse pressed left at (846, 447)
Screenshot: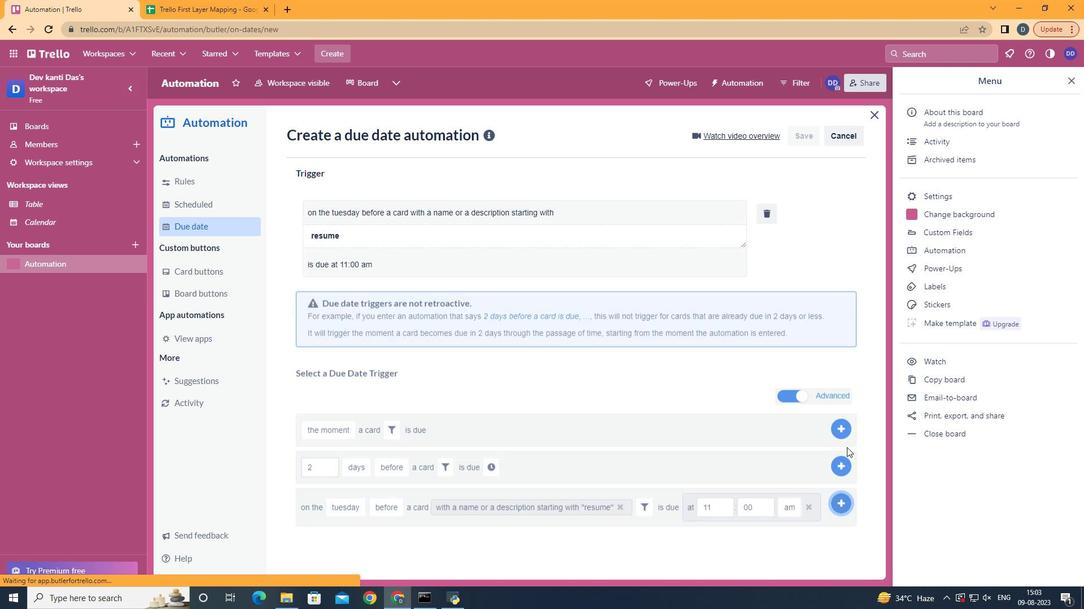 
Action: Mouse moved to (845, 448)
Screenshot: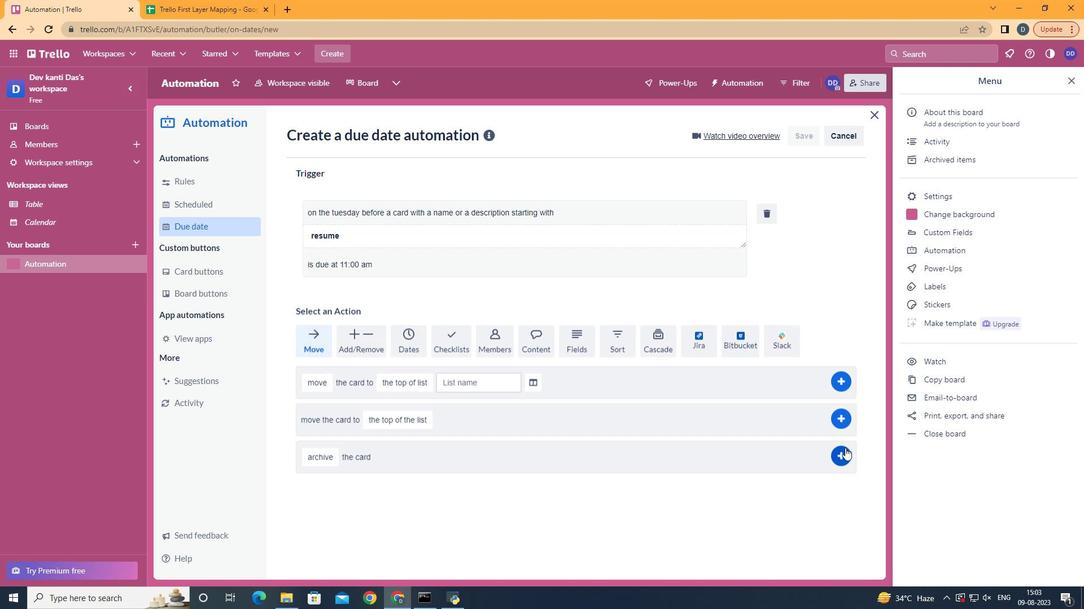 
